 Task: Change Filter to Romantic on "Movie C.mp4" and play.
Action: Mouse moved to (378, 115)
Screenshot: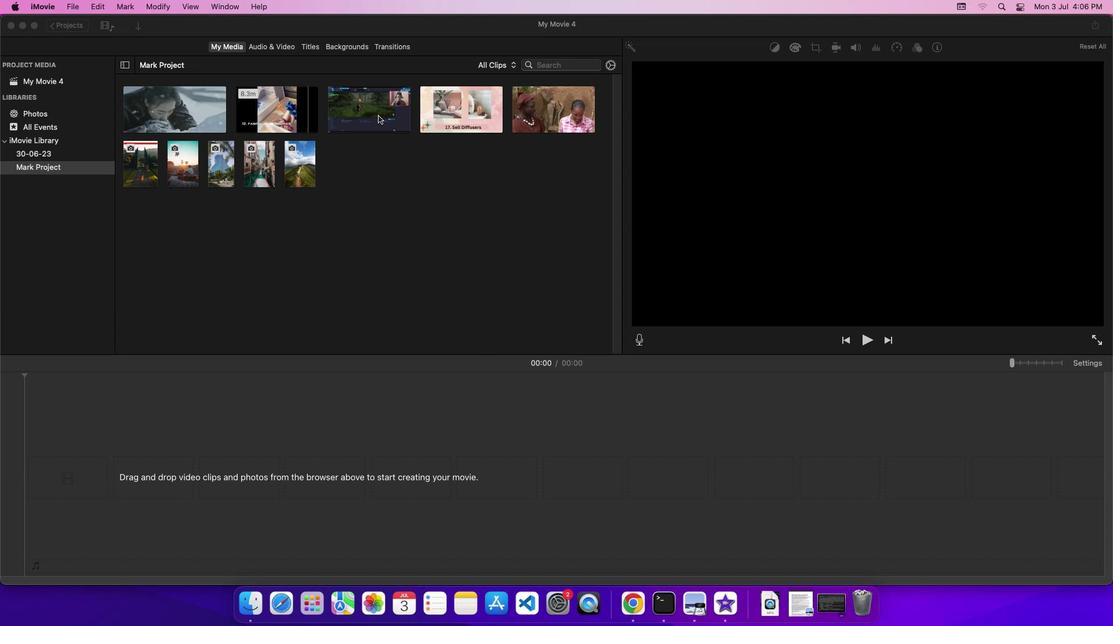 
Action: Mouse pressed left at (378, 115)
Screenshot: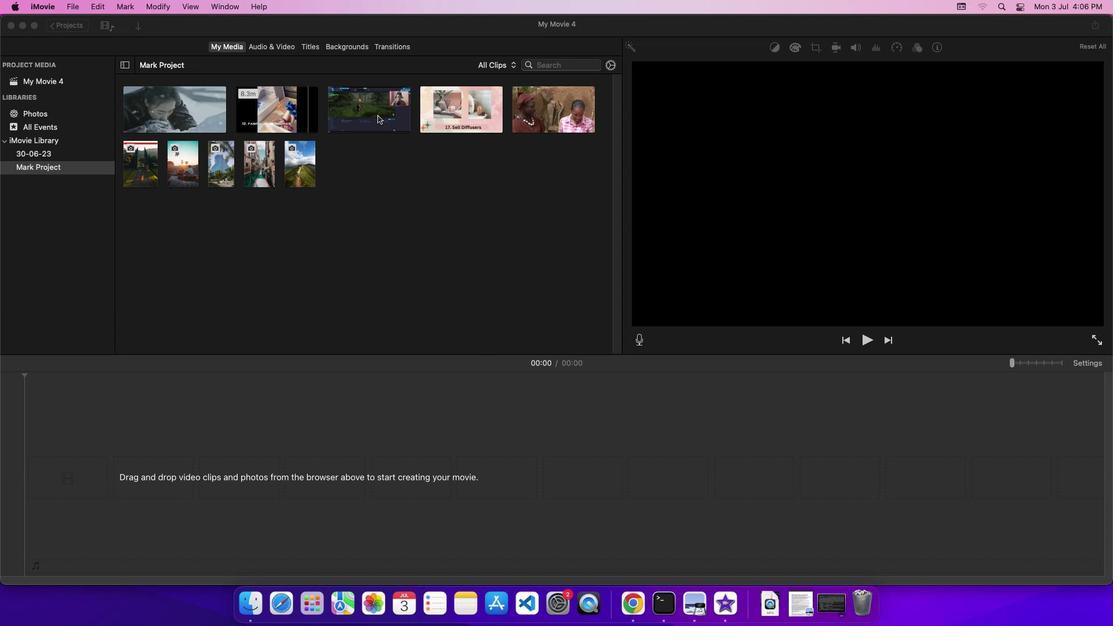
Action: Mouse moved to (378, 115)
Screenshot: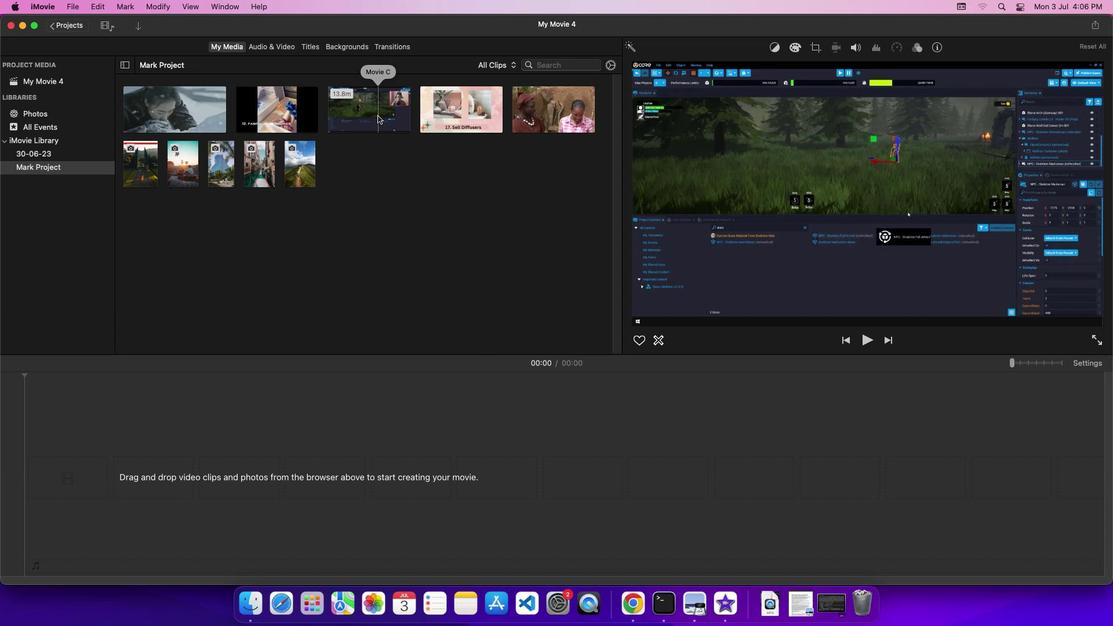 
Action: Mouse pressed left at (378, 115)
Screenshot: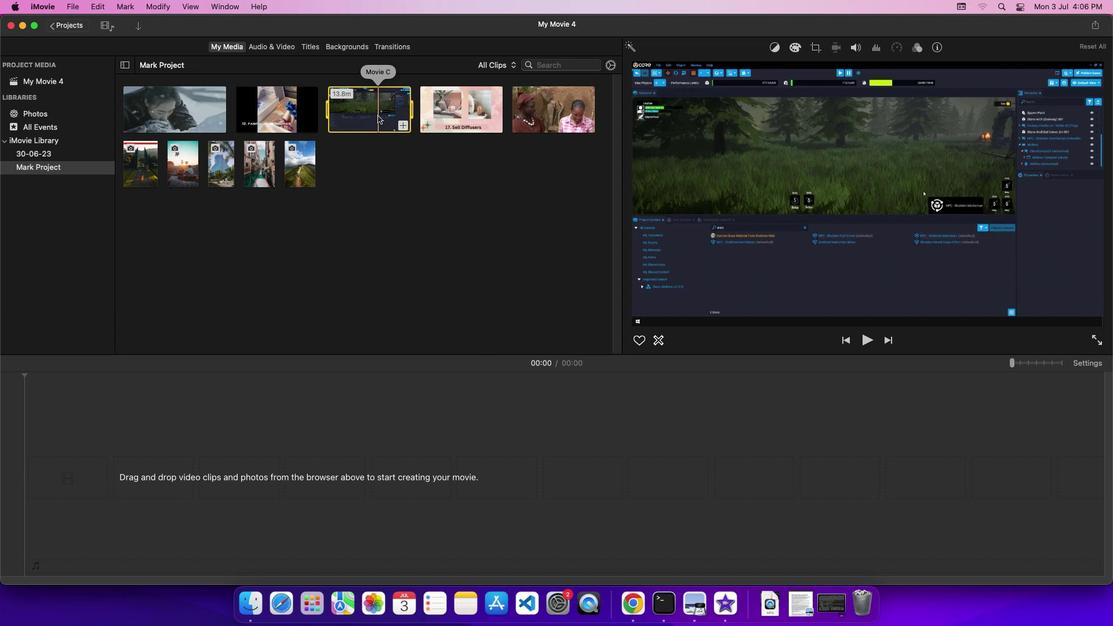 
Action: Mouse moved to (1086, 362)
Screenshot: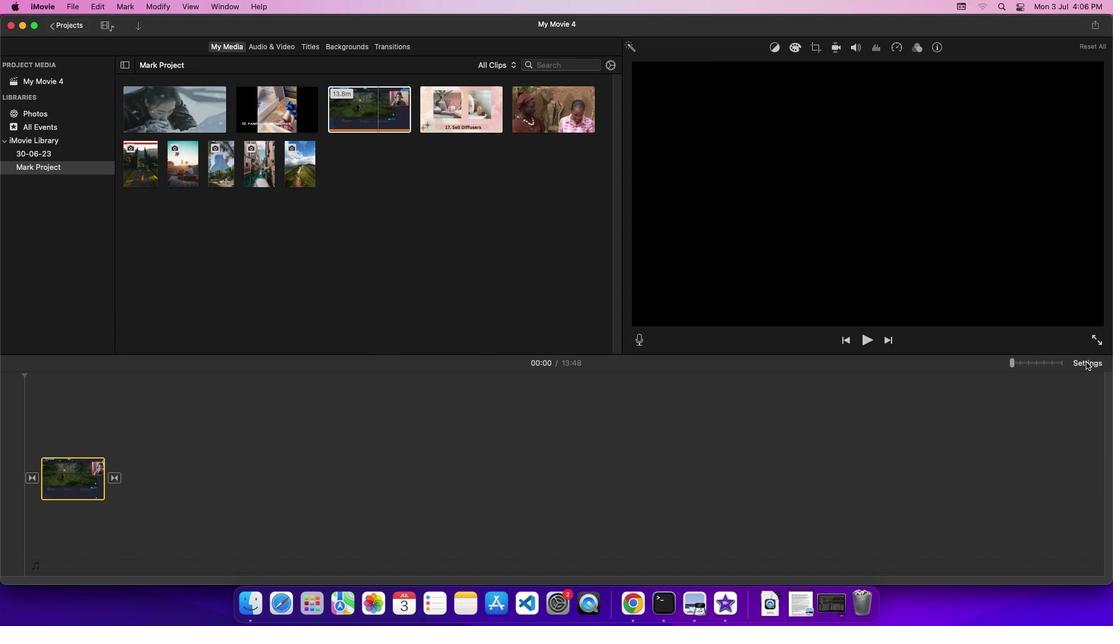 
Action: Mouse pressed left at (1086, 362)
Screenshot: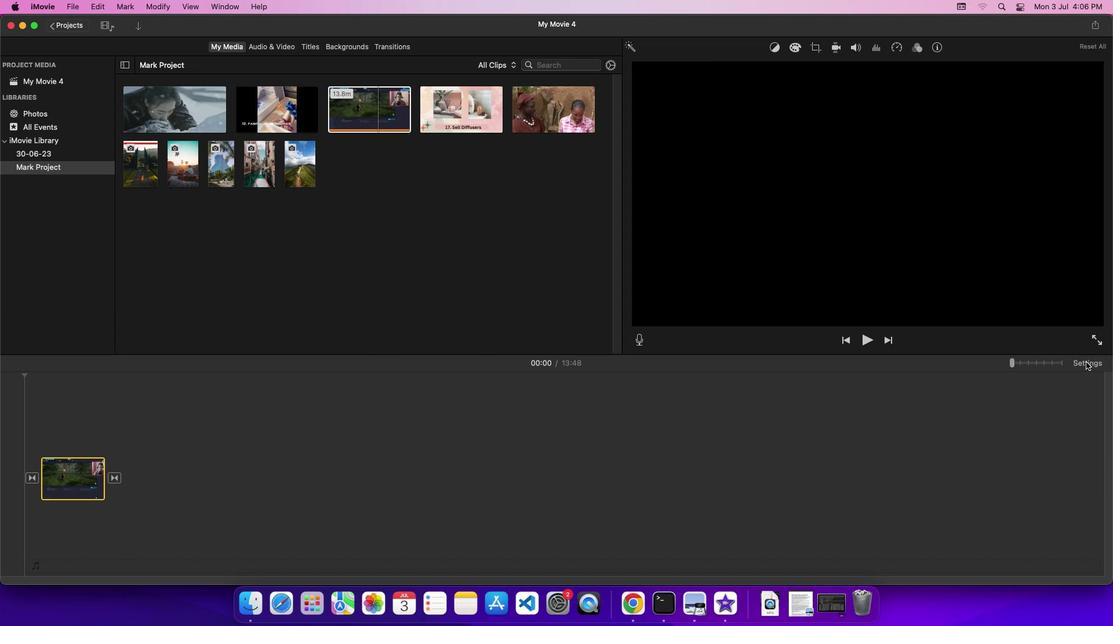 
Action: Mouse moved to (978, 433)
Screenshot: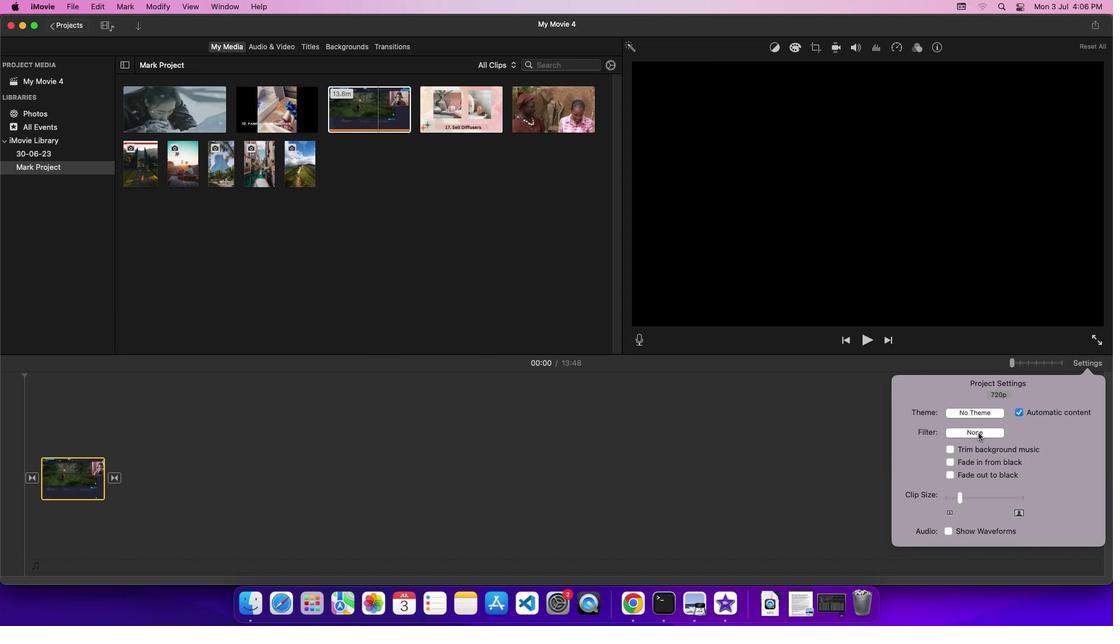 
Action: Mouse pressed left at (978, 433)
Screenshot: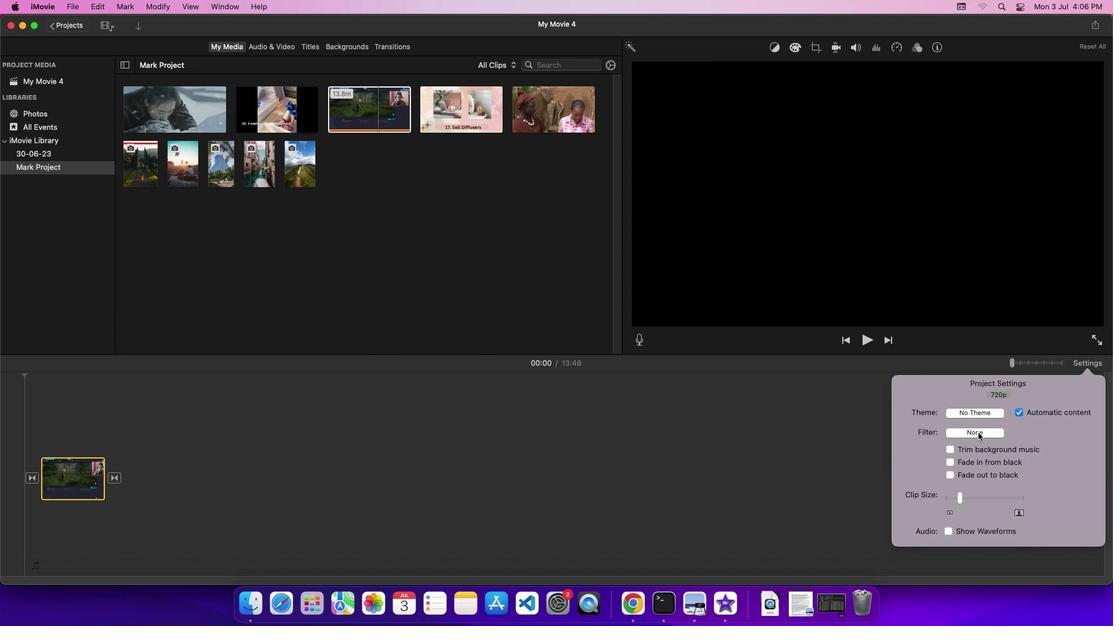 
Action: Mouse moved to (240, 175)
Screenshot: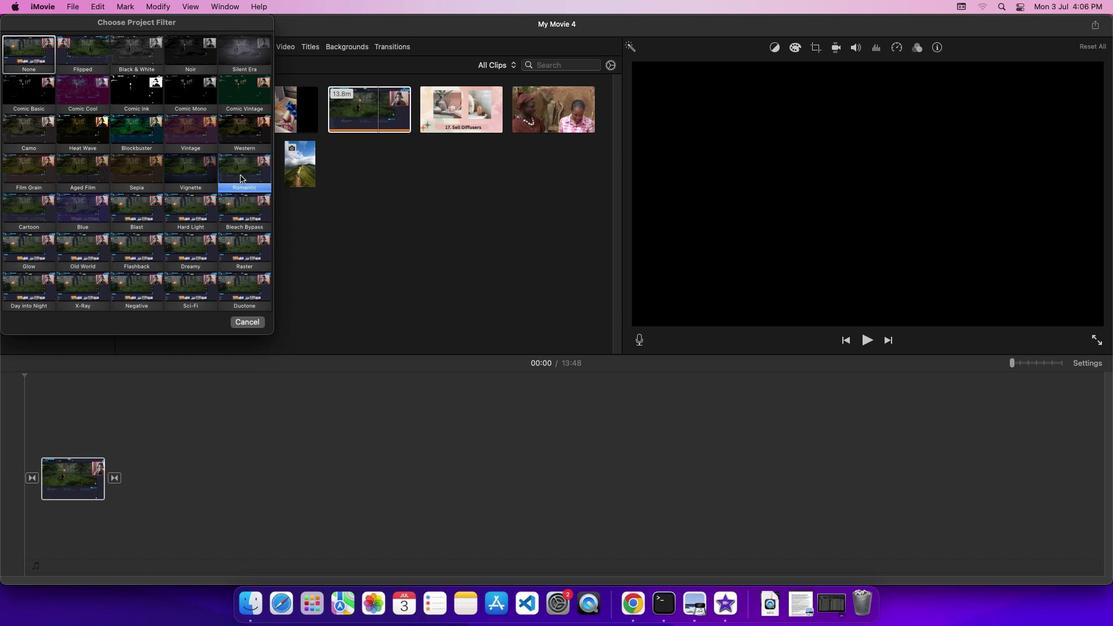 
Action: Mouse pressed left at (240, 175)
Screenshot: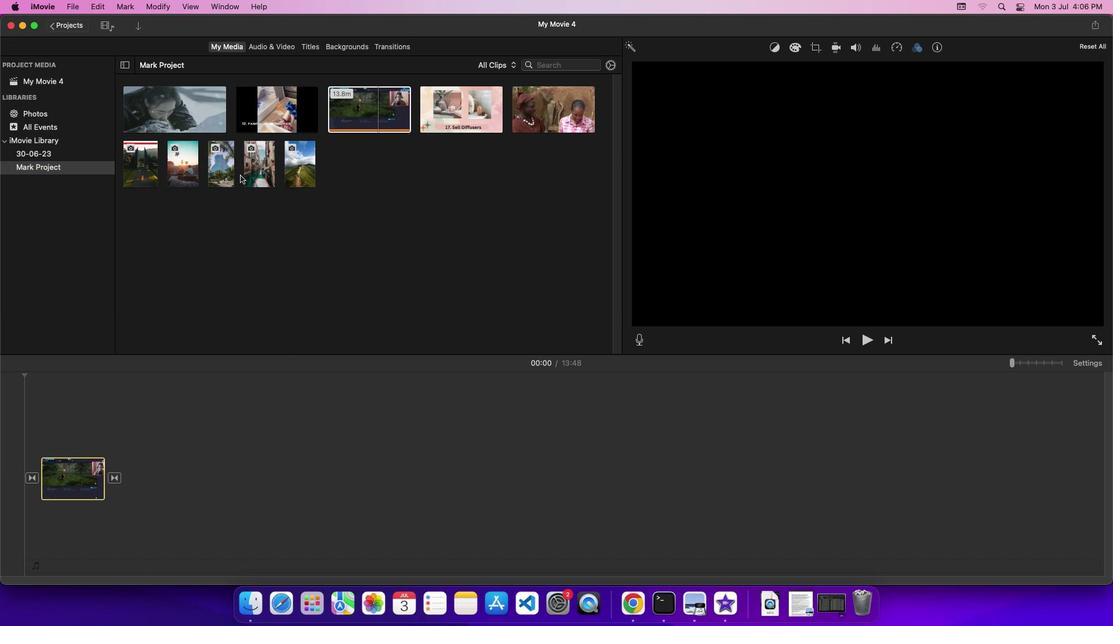 
Action: Mouse moved to (45, 438)
Screenshot: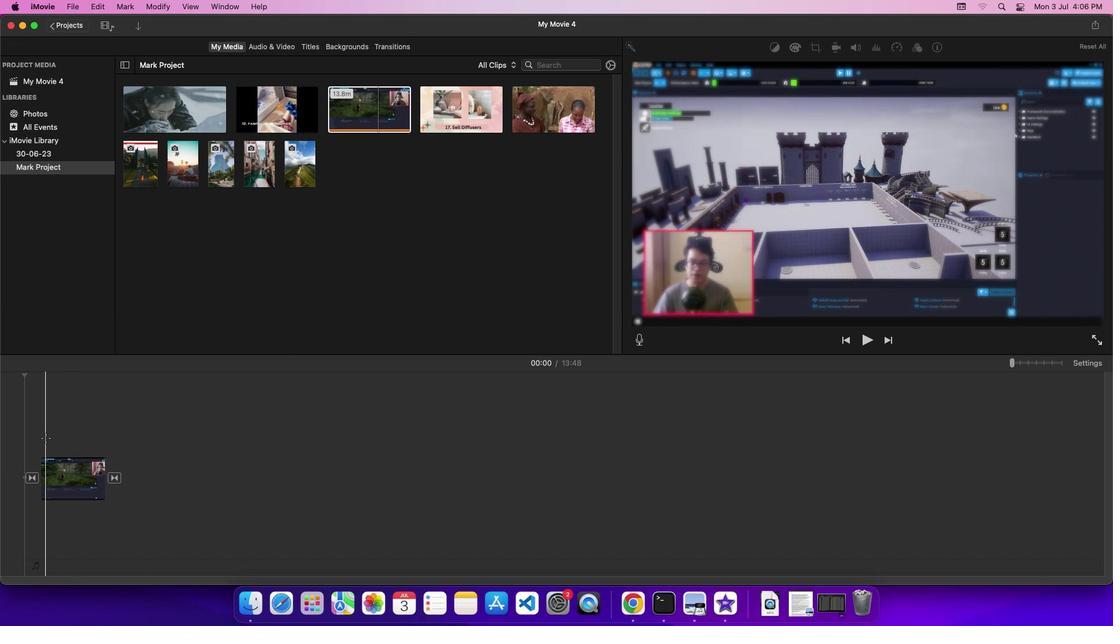 
Action: Mouse pressed left at (45, 438)
Screenshot: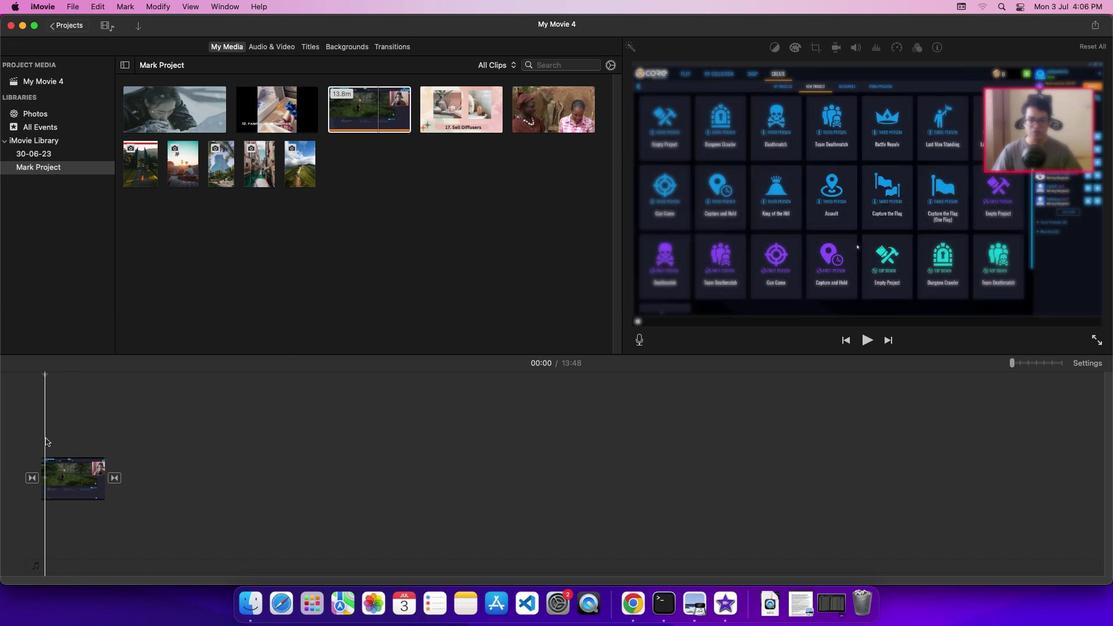 
Action: Mouse moved to (872, 340)
Screenshot: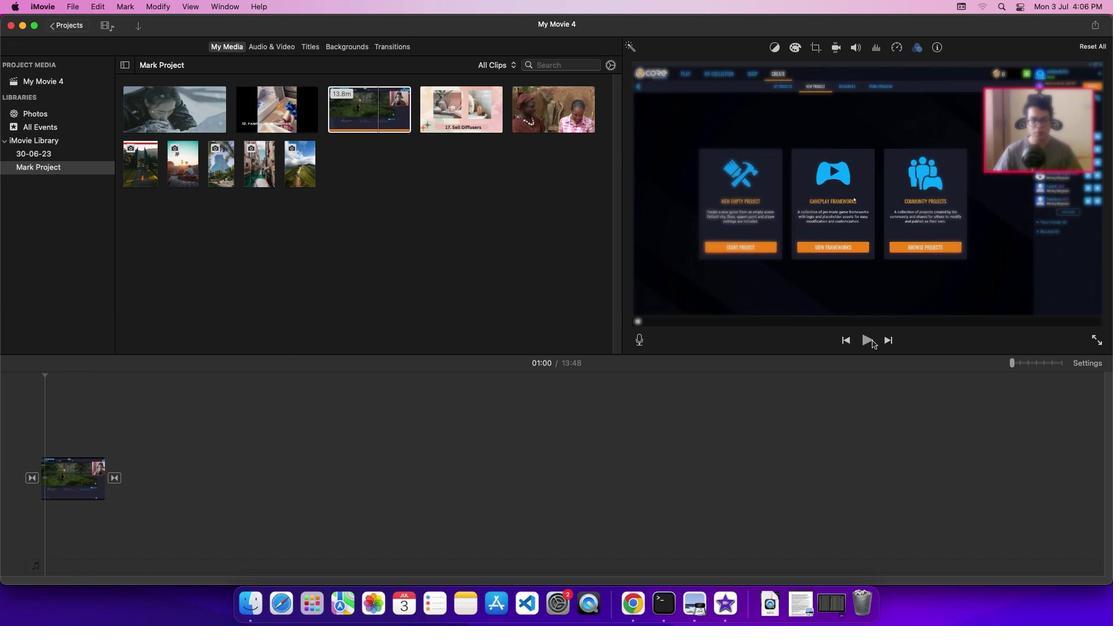 
Action: Mouse pressed left at (872, 340)
Screenshot: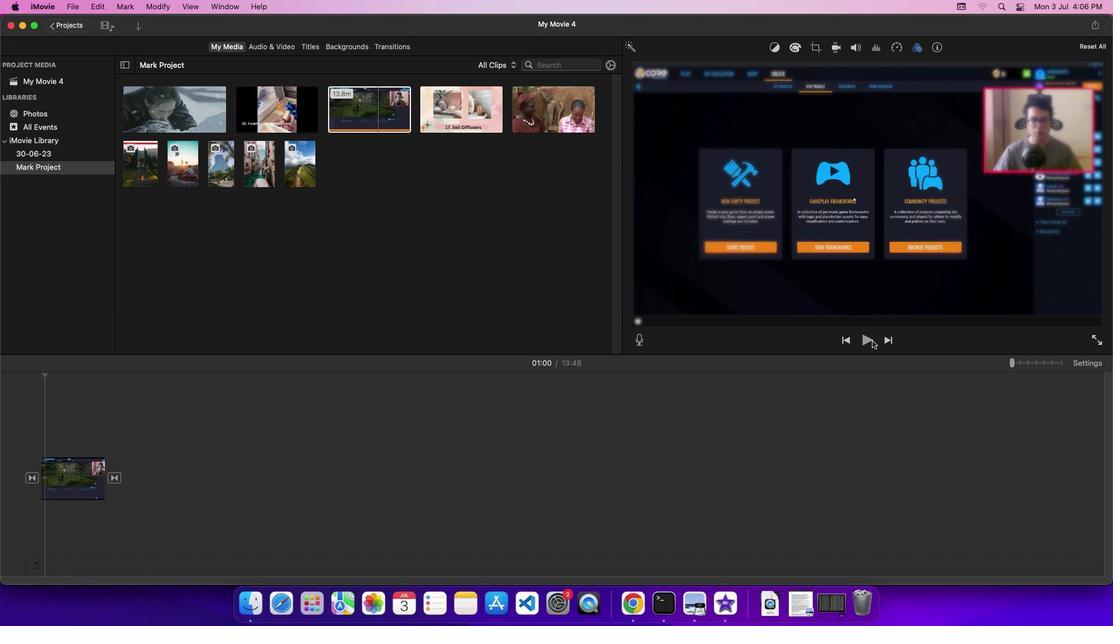 
Action: Mouse moved to (872, 360)
Screenshot: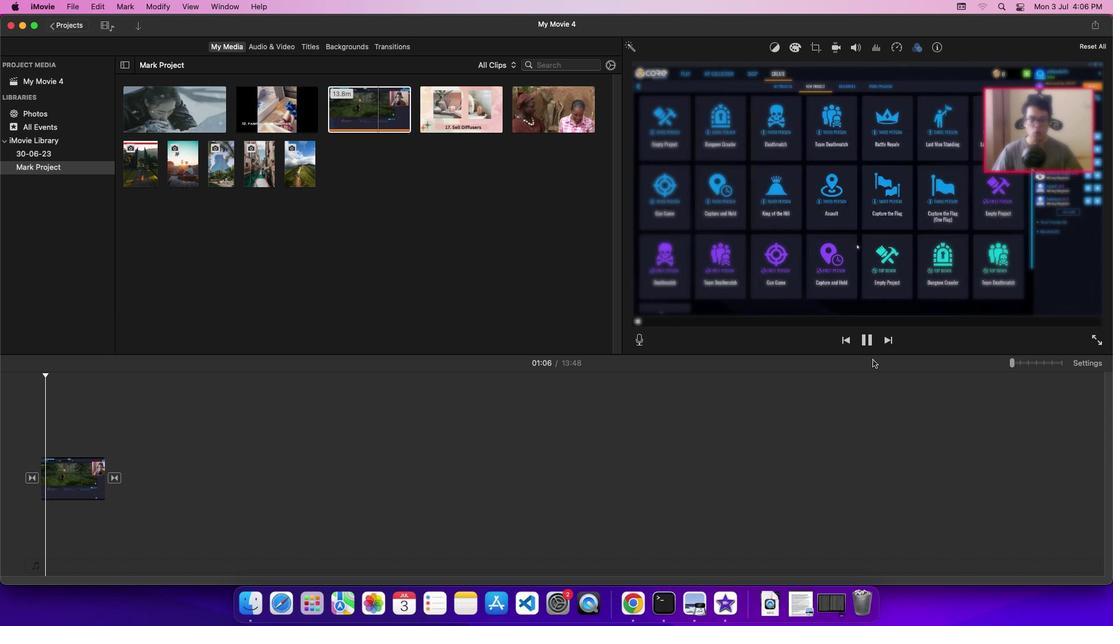 
